 Task: Sort the products in the category "Pre-Mixed Cocktails" by best match.
Action: Mouse moved to (665, 245)
Screenshot: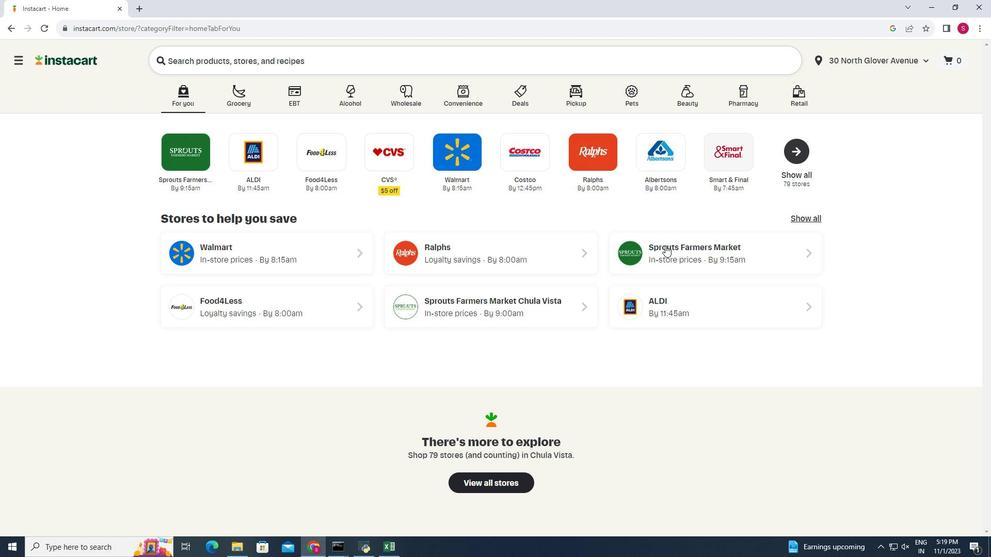 
Action: Mouse pressed left at (665, 245)
Screenshot: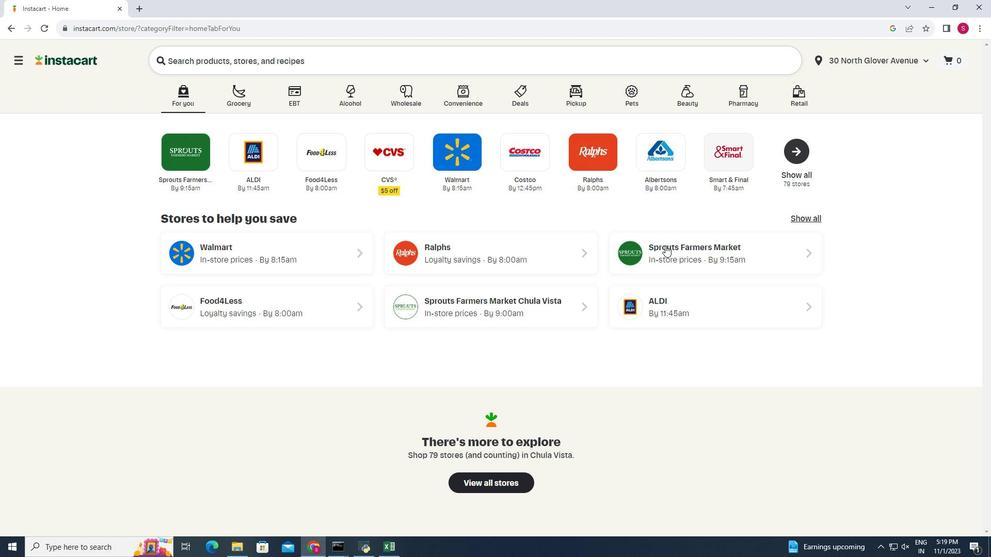 
Action: Mouse moved to (81, 517)
Screenshot: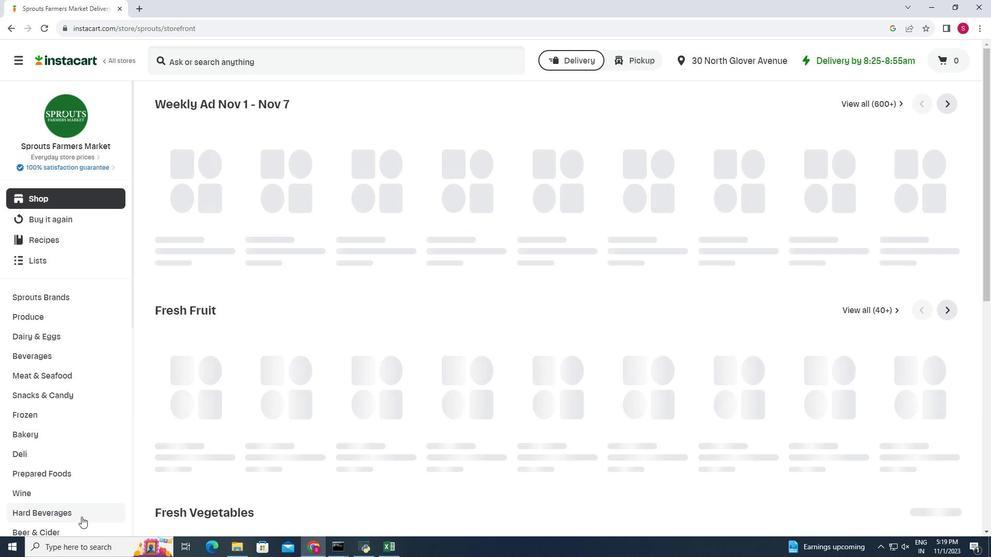 
Action: Mouse pressed left at (81, 517)
Screenshot: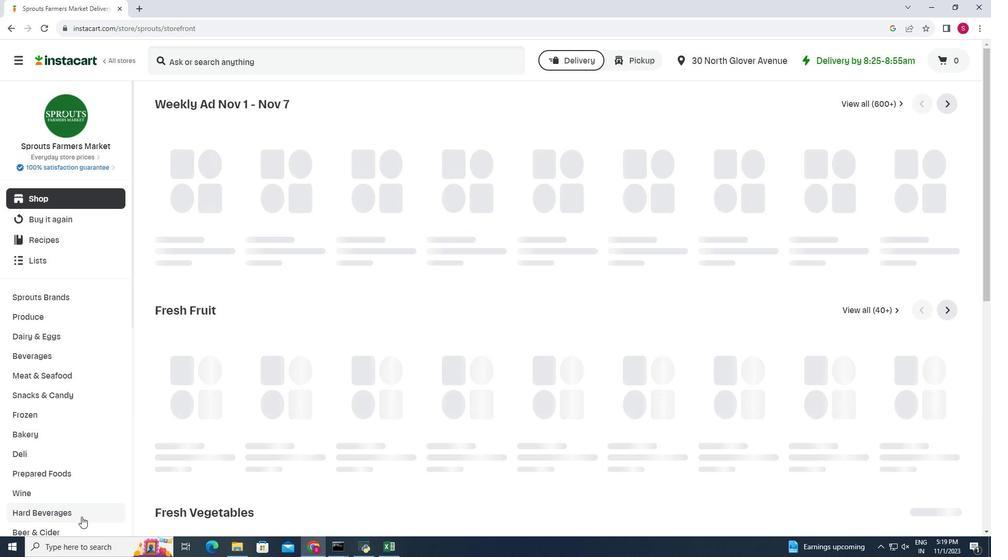 
Action: Mouse moved to (441, 132)
Screenshot: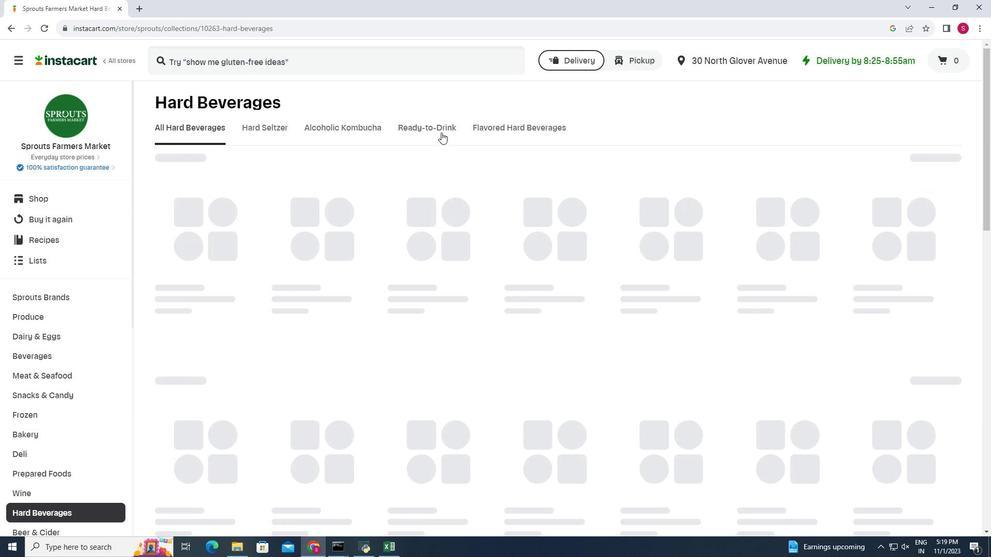 
Action: Mouse pressed left at (441, 132)
Screenshot: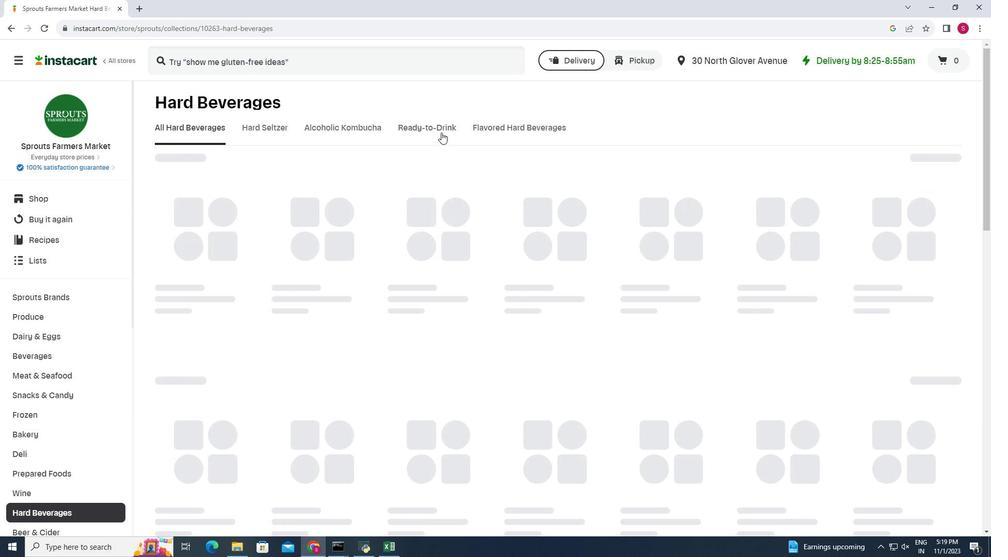 
Action: Mouse moved to (383, 183)
Screenshot: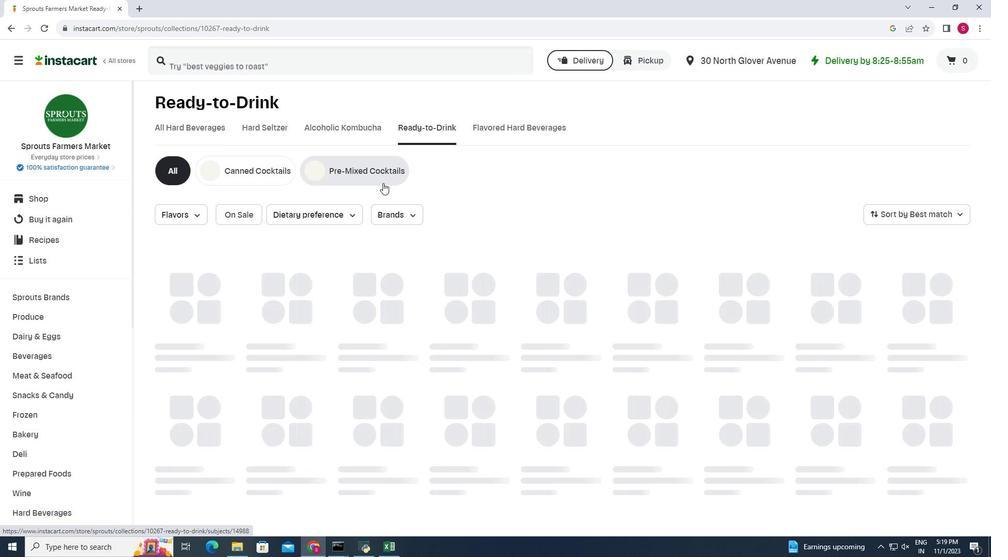 
Action: Mouse pressed left at (383, 183)
Screenshot: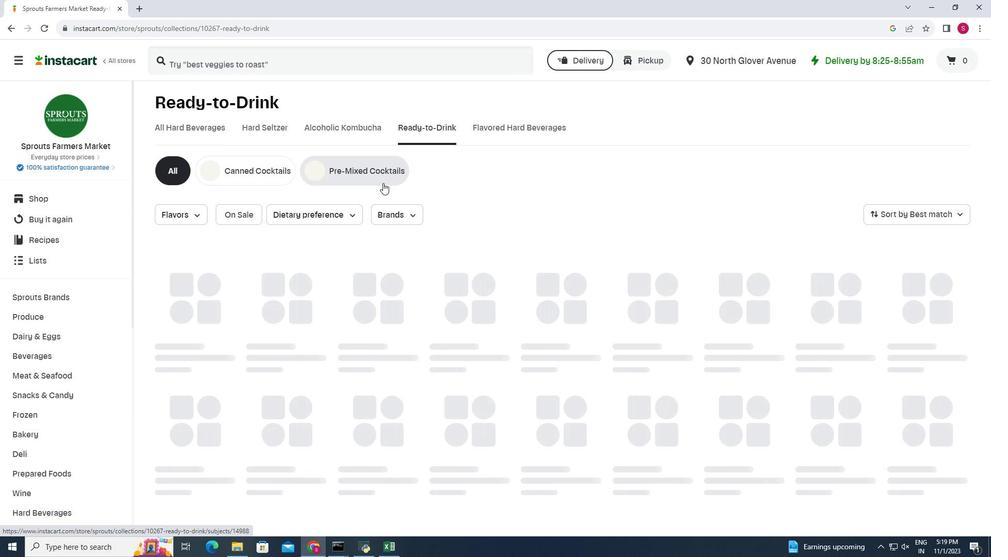 
Action: Mouse moved to (912, 215)
Screenshot: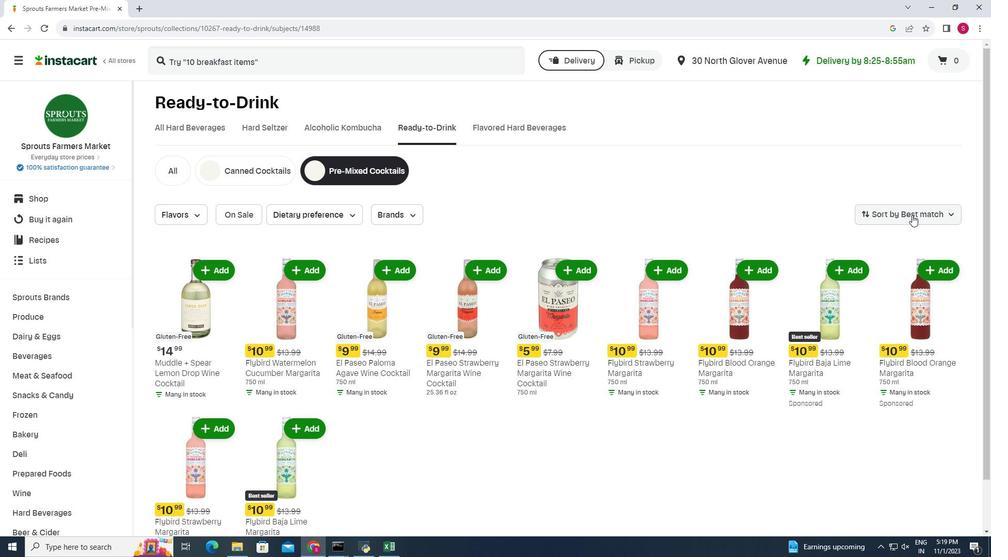 
Action: Mouse pressed left at (912, 215)
Screenshot: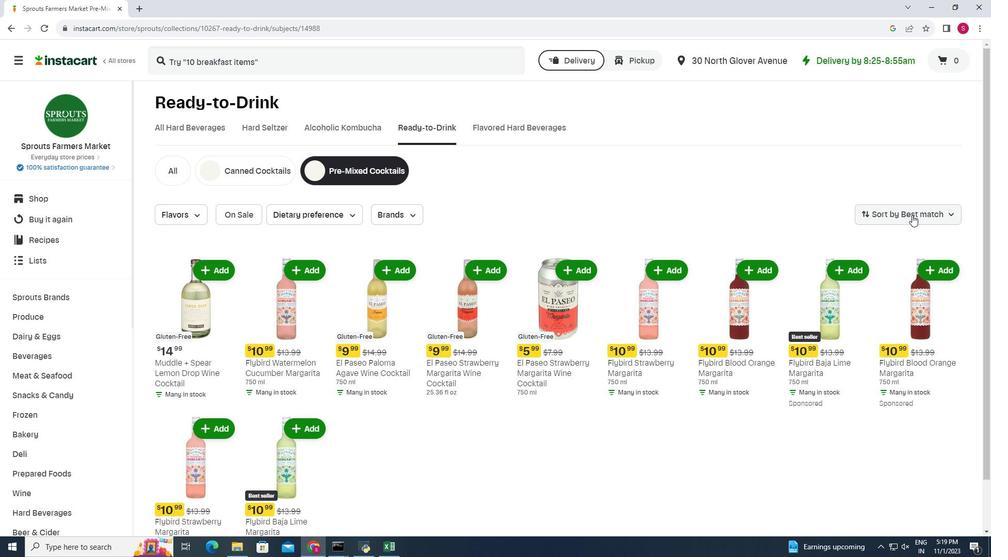 
Action: Mouse moved to (892, 244)
Screenshot: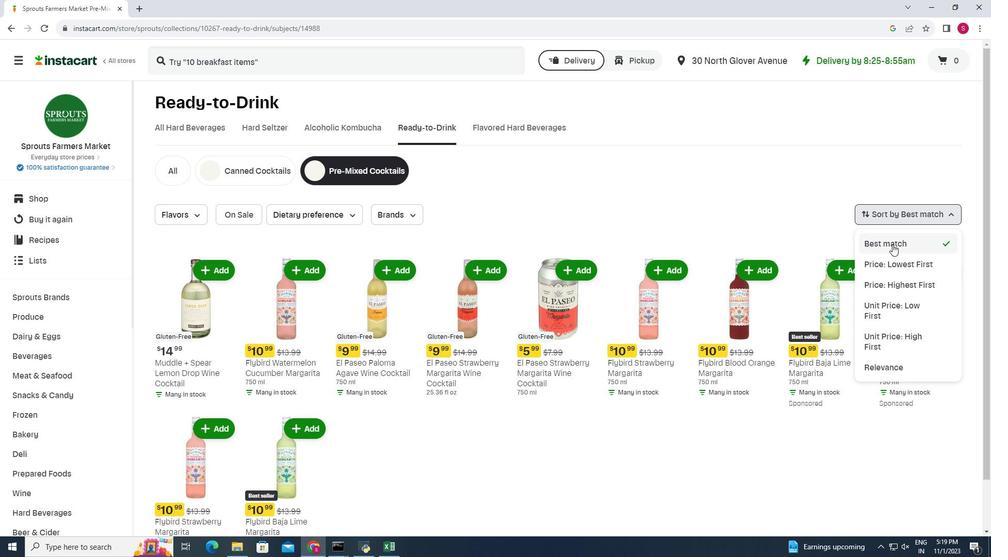 
Action: Mouse pressed left at (892, 244)
Screenshot: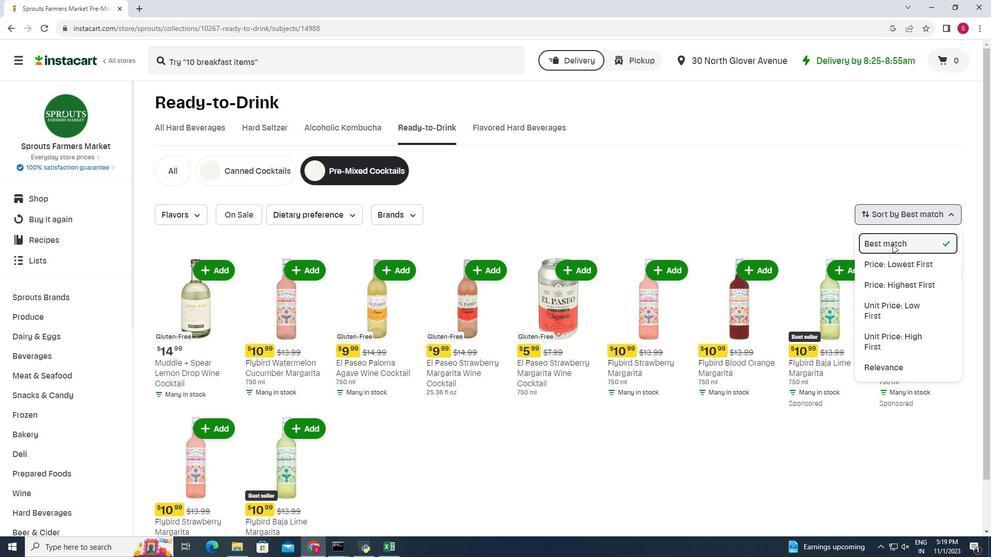 
Action: Mouse moved to (494, 363)
Screenshot: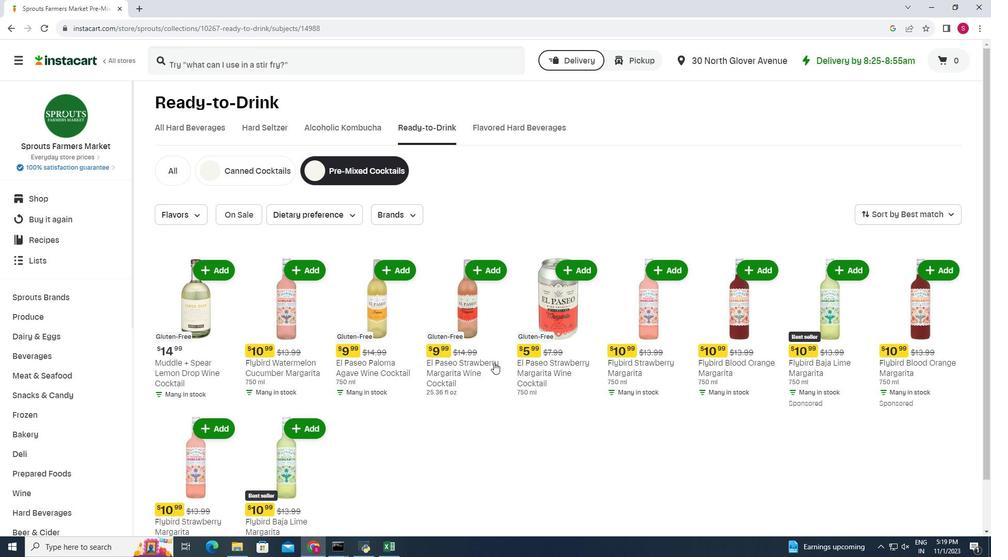 
